 Task: Schedule a meeting titled 'Budget Discussion' with Allen Smith on 26-06-2023 from 09:30 to 12:30 in the Conference Room, with a 30-minute reminder.
Action: Mouse moved to (687, 121)
Screenshot: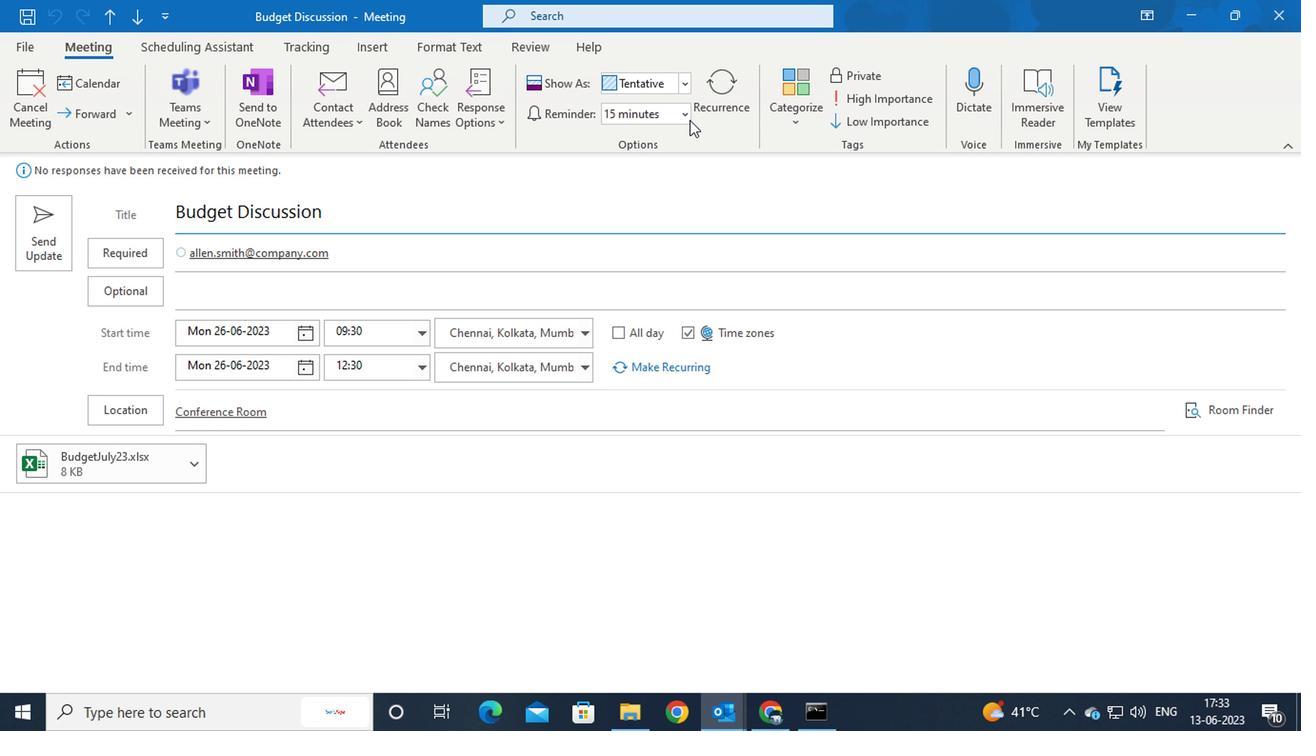
Action: Mouse pressed left at (687, 121)
Screenshot: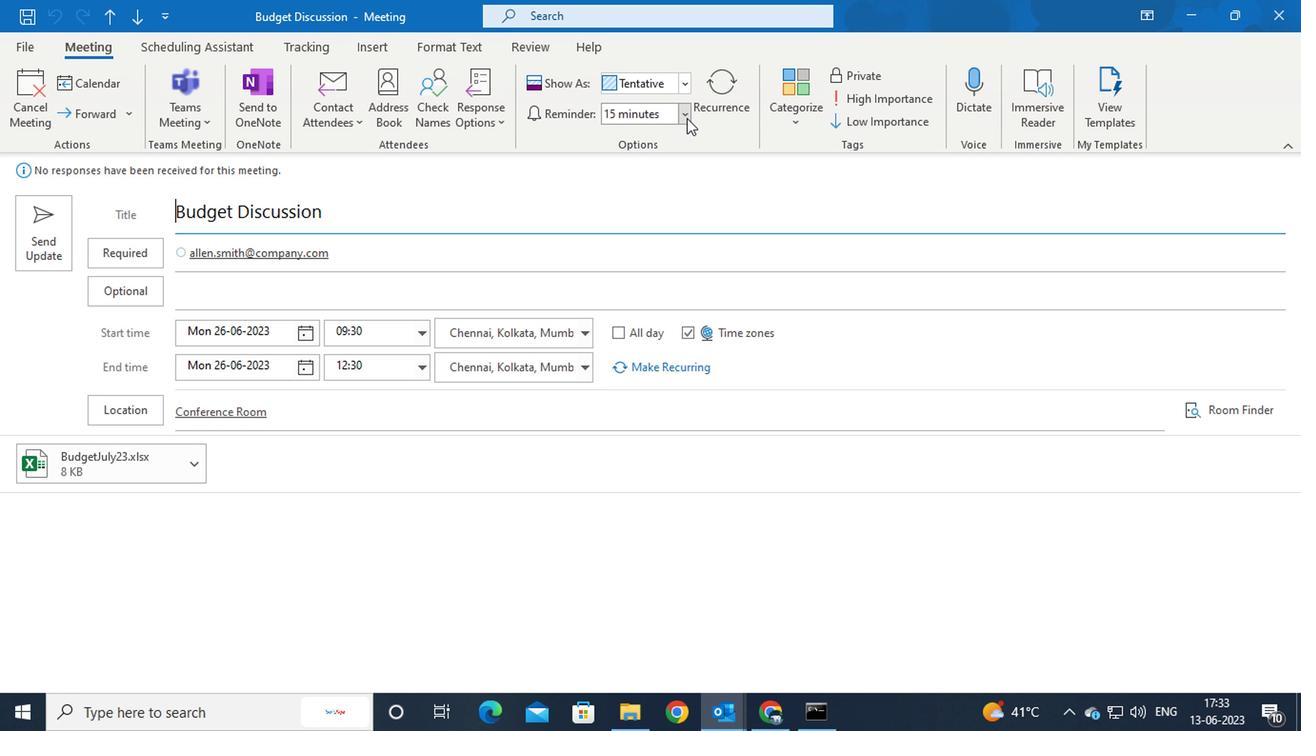 
Action: Mouse moved to (670, 250)
Screenshot: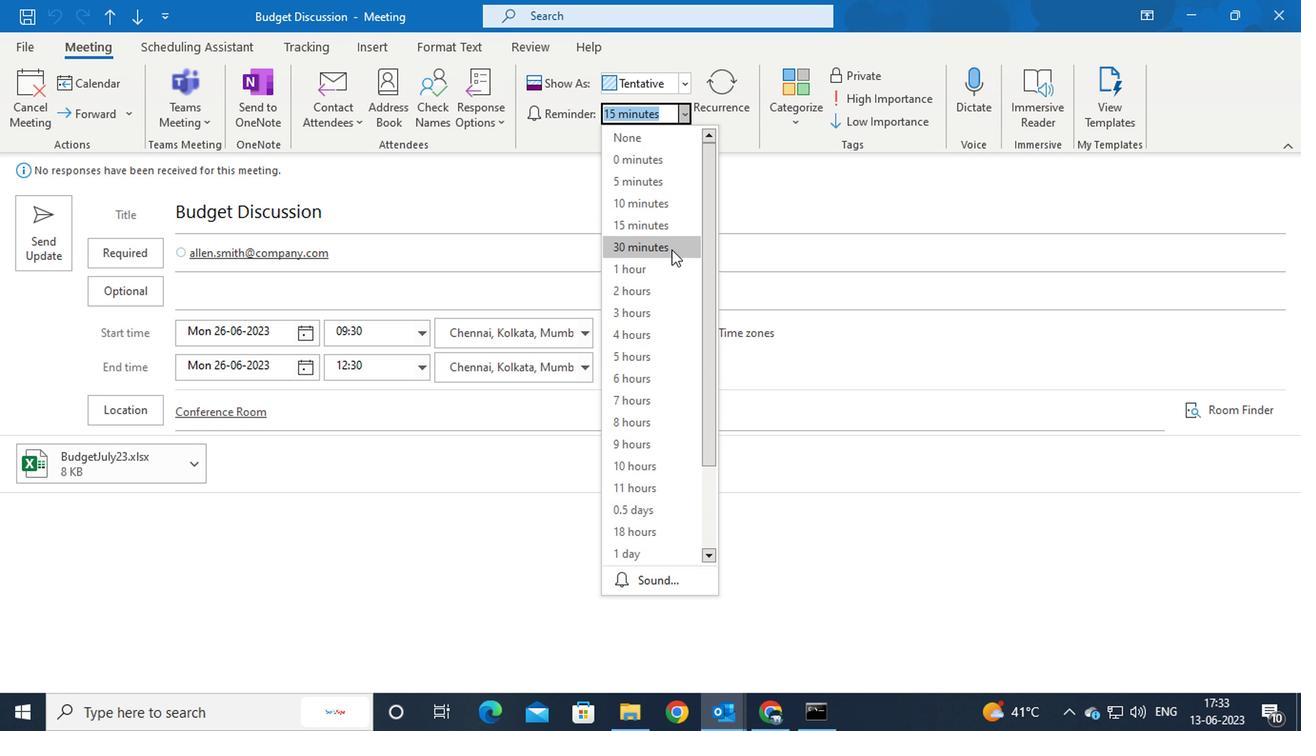 
Action: Mouse pressed left at (670, 250)
Screenshot: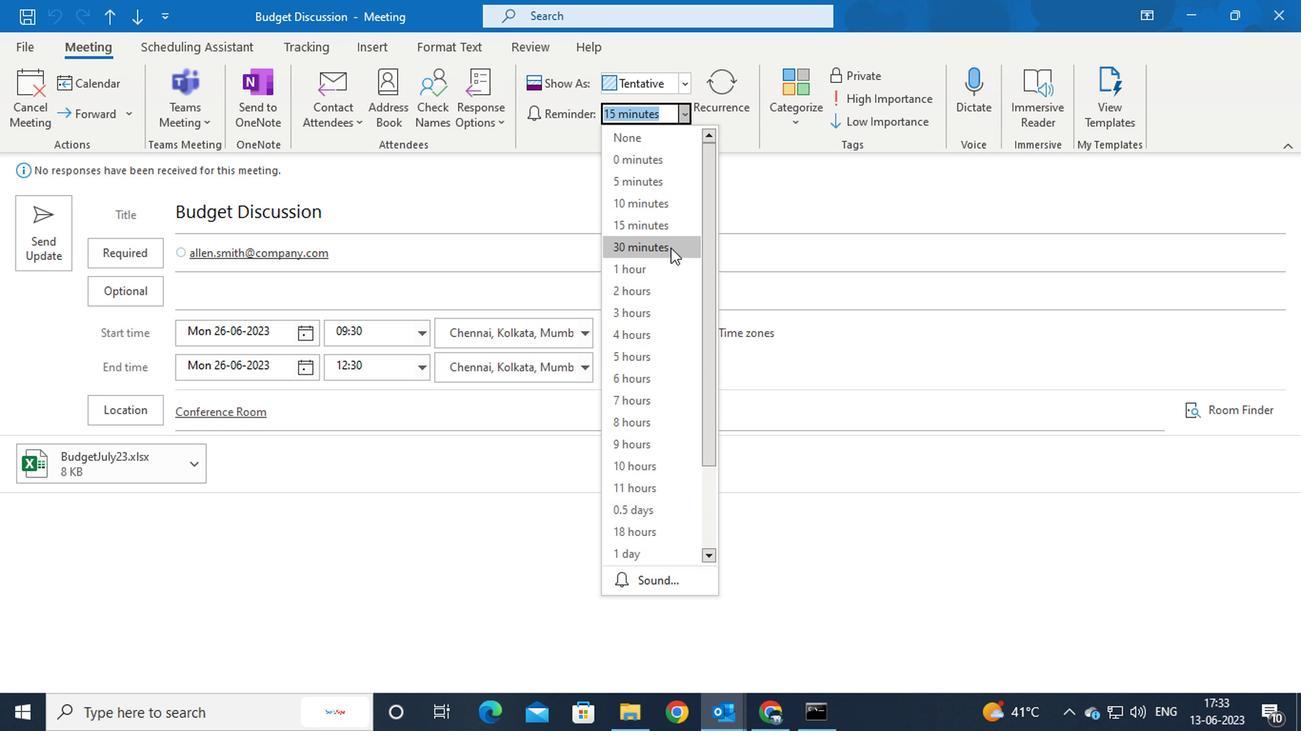 
Action: Mouse moved to (20, 230)
Screenshot: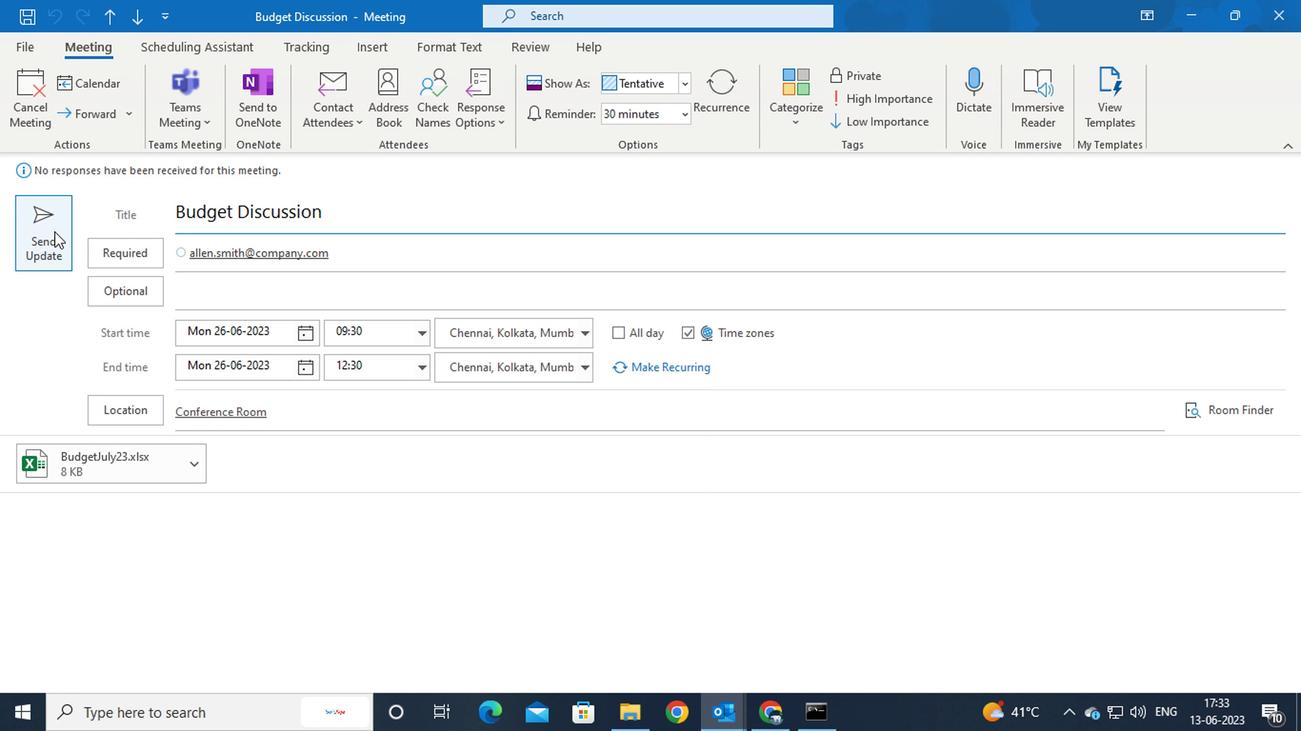 
Action: Mouse pressed left at (20, 230)
Screenshot: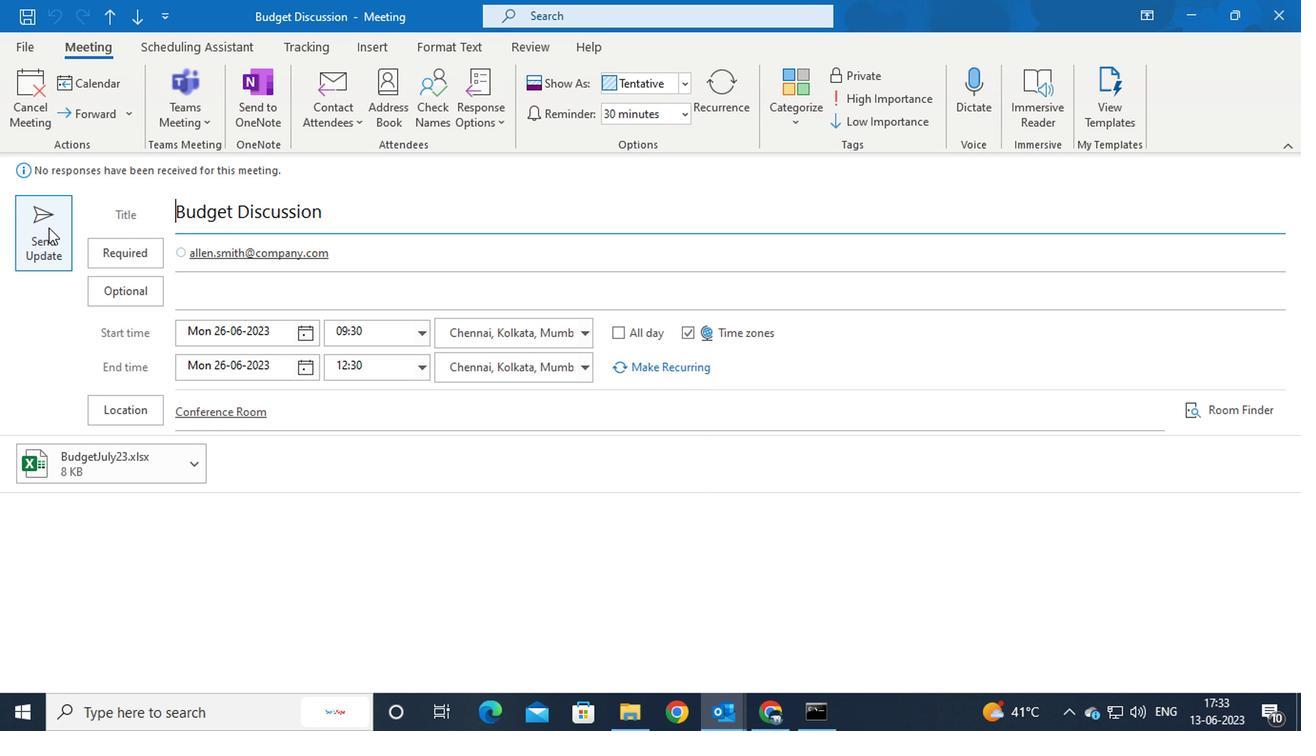 
